Task: Check the average views per listing of lake in the last 3 years.
Action: Mouse moved to (778, 173)
Screenshot: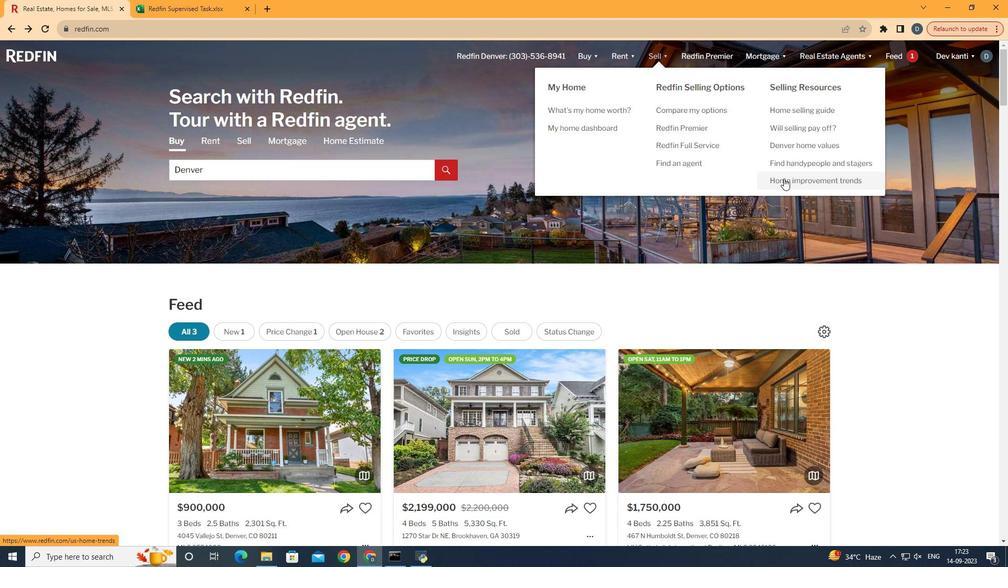 
Action: Mouse pressed left at (778, 173)
Screenshot: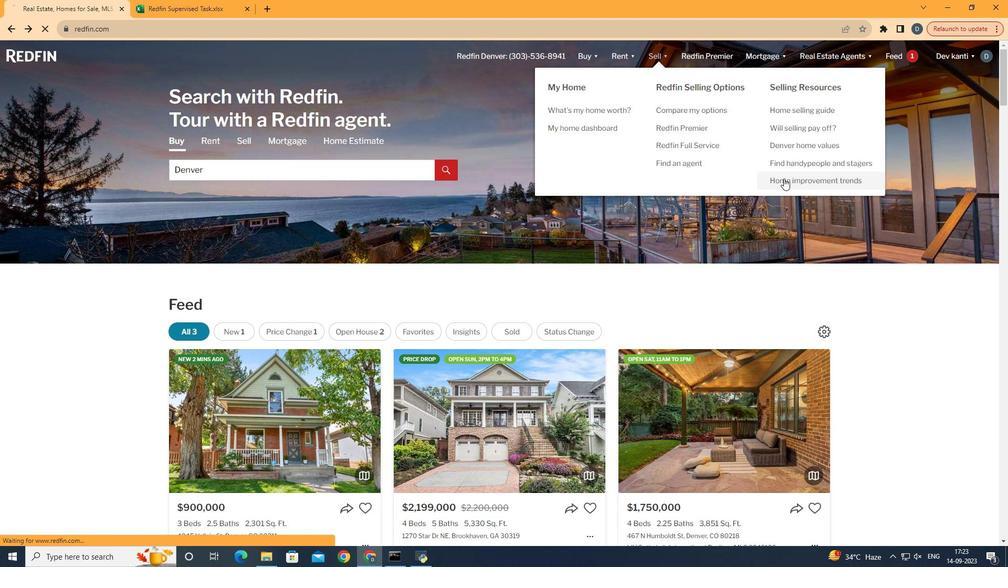 
Action: Mouse moved to (245, 196)
Screenshot: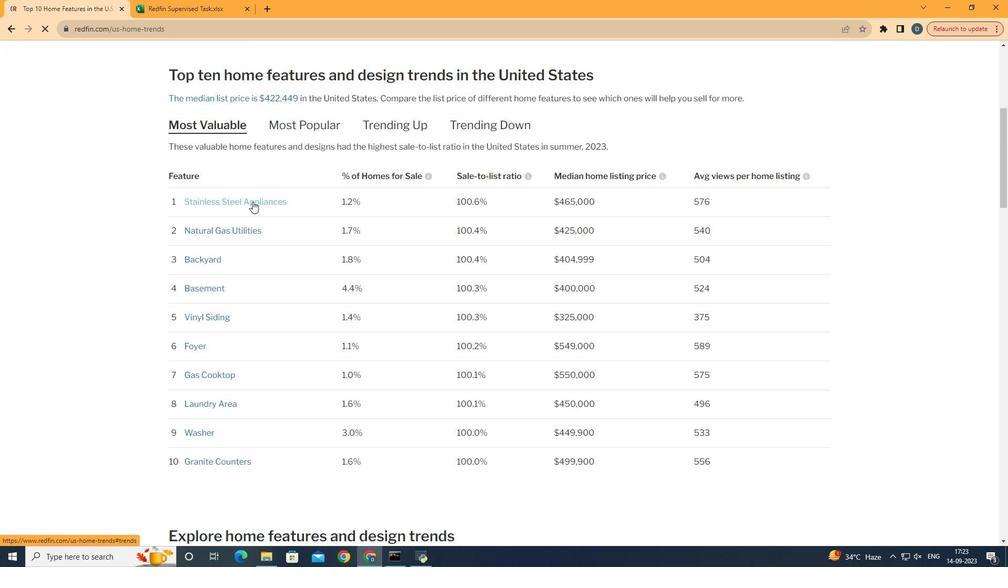 
Action: Mouse pressed left at (245, 196)
Screenshot: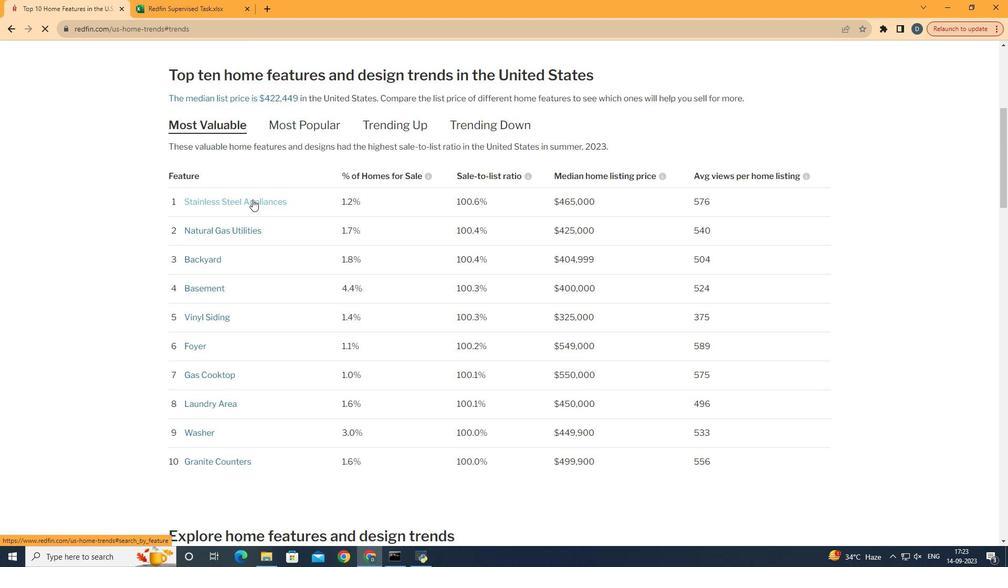 
Action: Mouse moved to (310, 345)
Screenshot: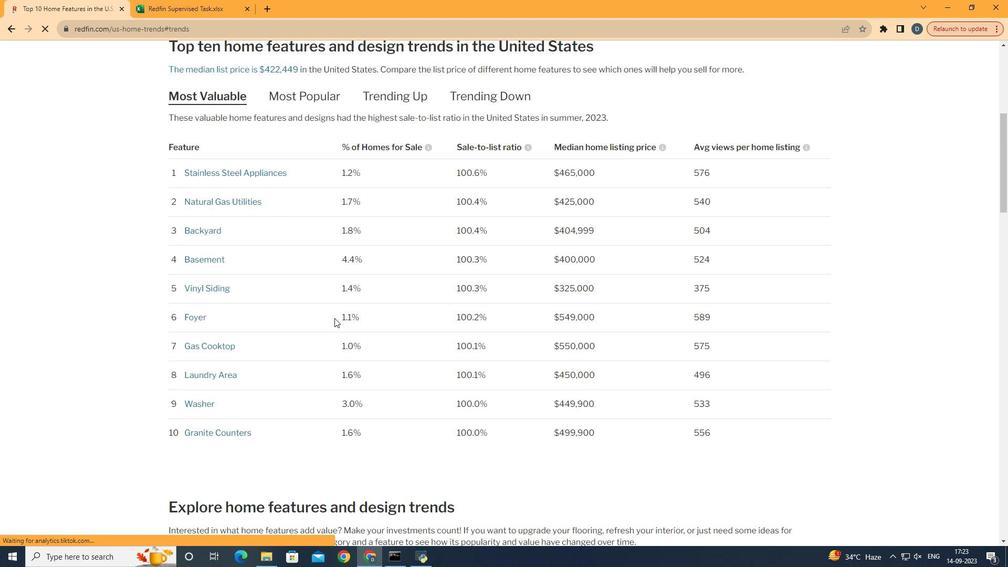 
Action: Mouse scrolled (310, 344) with delta (0, 0)
Screenshot: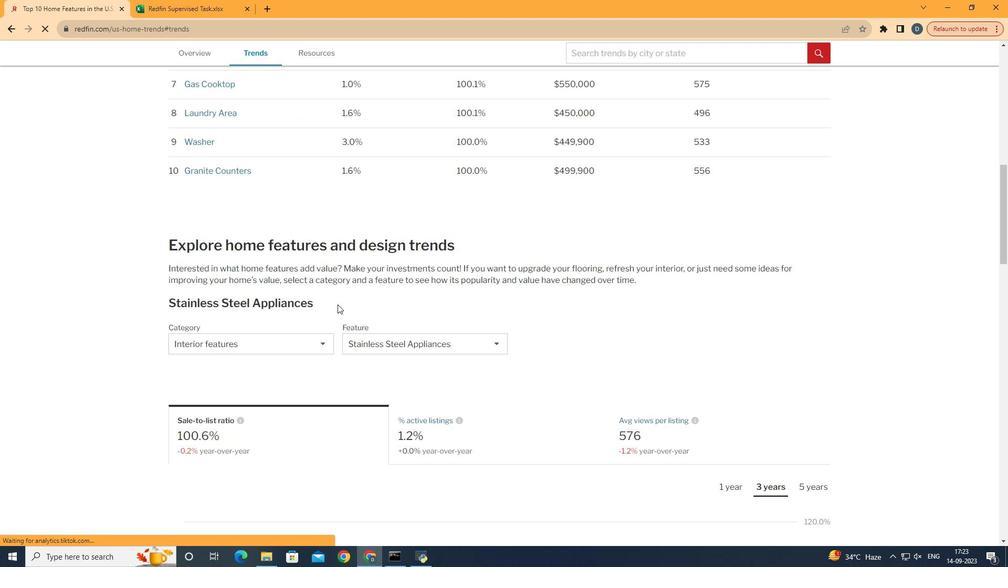 
Action: Mouse moved to (310, 344)
Screenshot: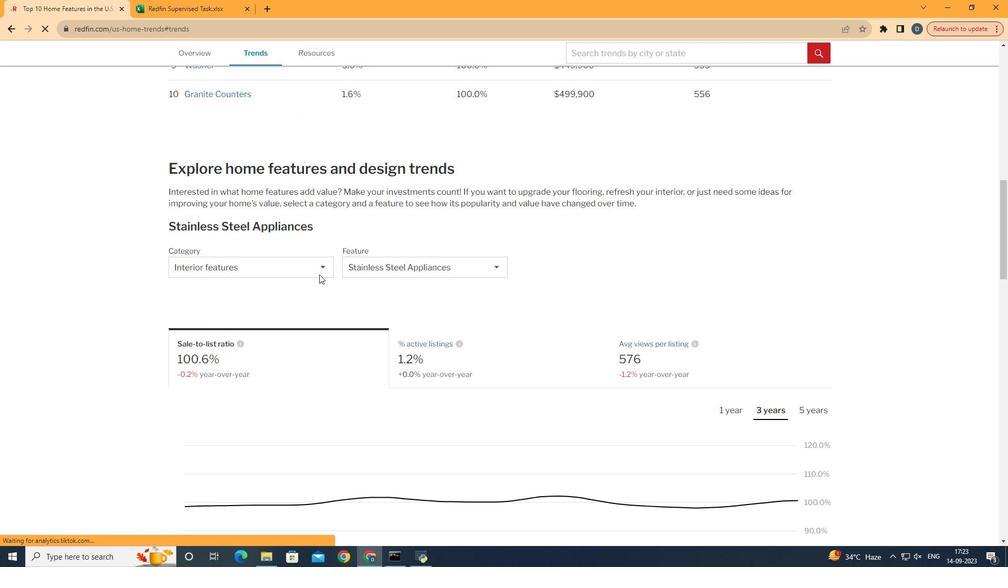 
Action: Mouse scrolled (310, 344) with delta (0, 0)
Screenshot: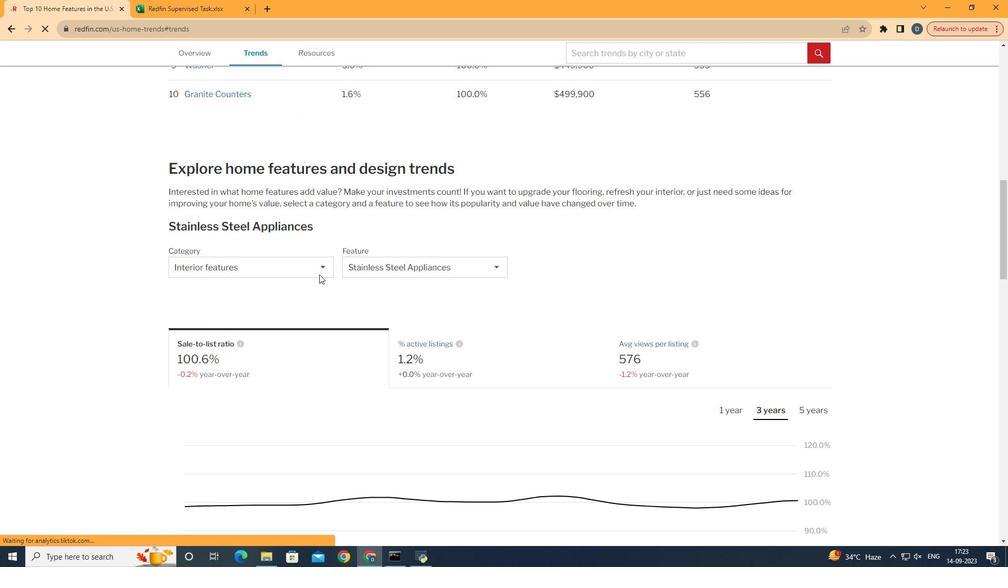 
Action: Mouse moved to (310, 340)
Screenshot: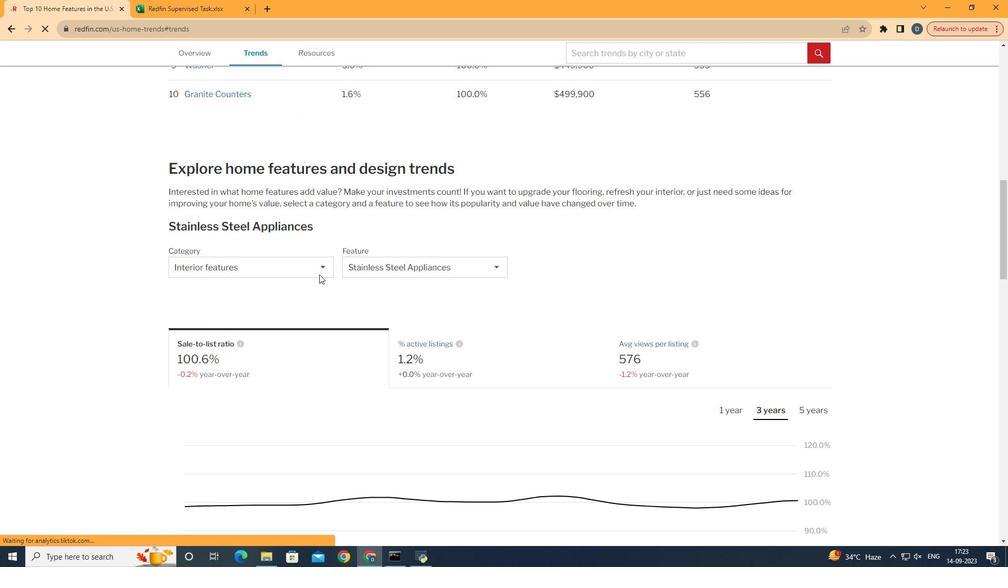 
Action: Mouse scrolled (310, 339) with delta (0, 0)
Screenshot: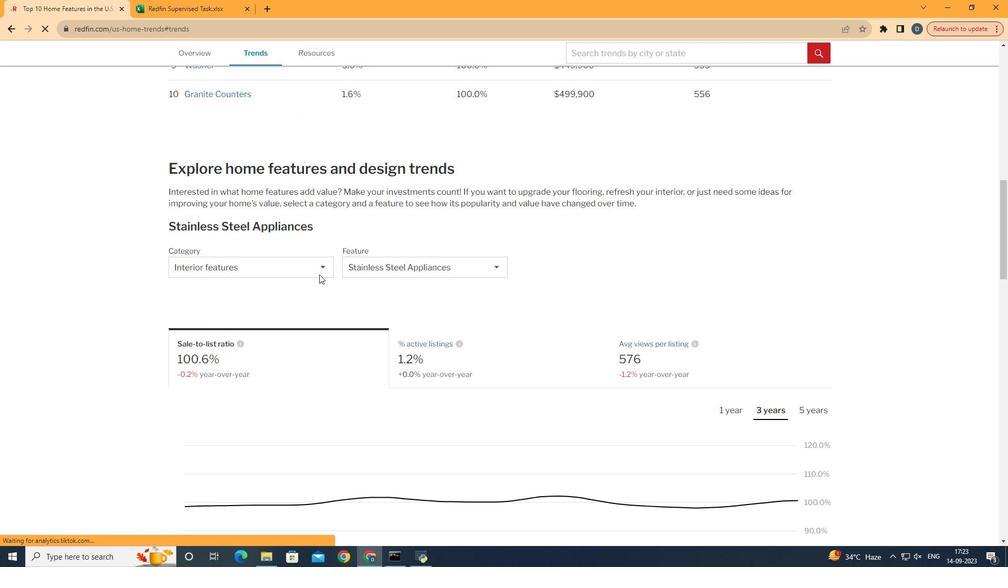
Action: Mouse moved to (315, 332)
Screenshot: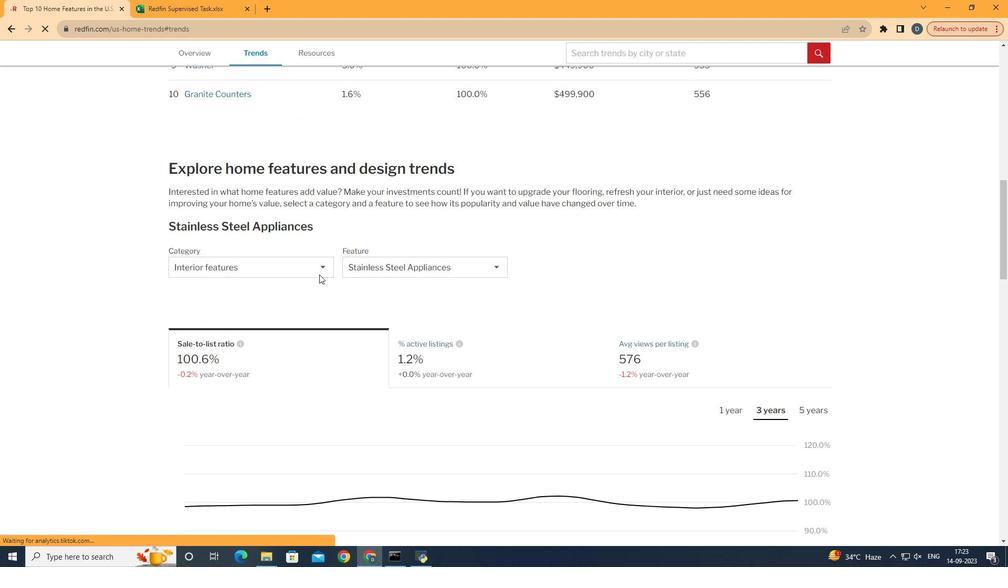 
Action: Mouse scrolled (315, 332) with delta (0, 0)
Screenshot: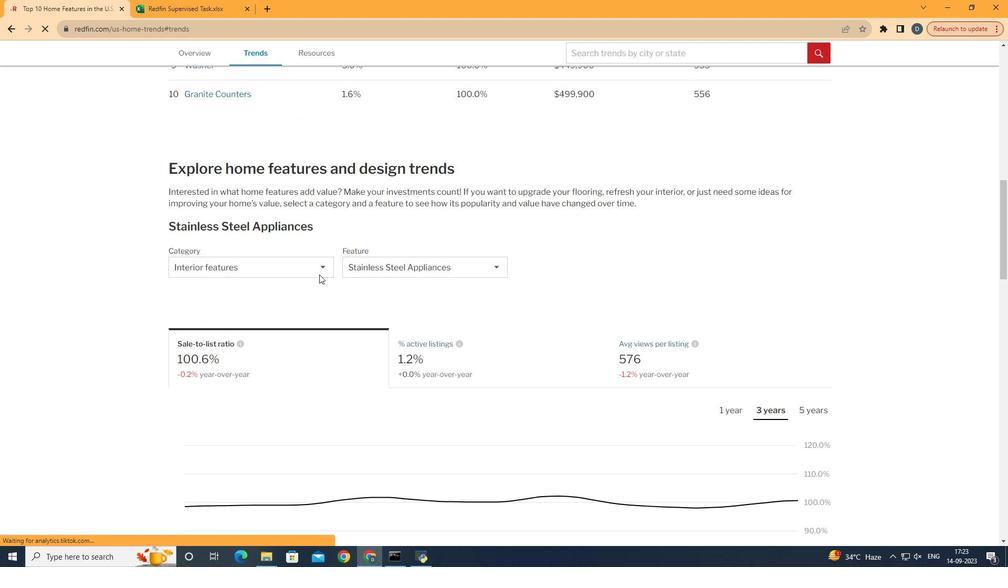
Action: Mouse moved to (320, 326)
Screenshot: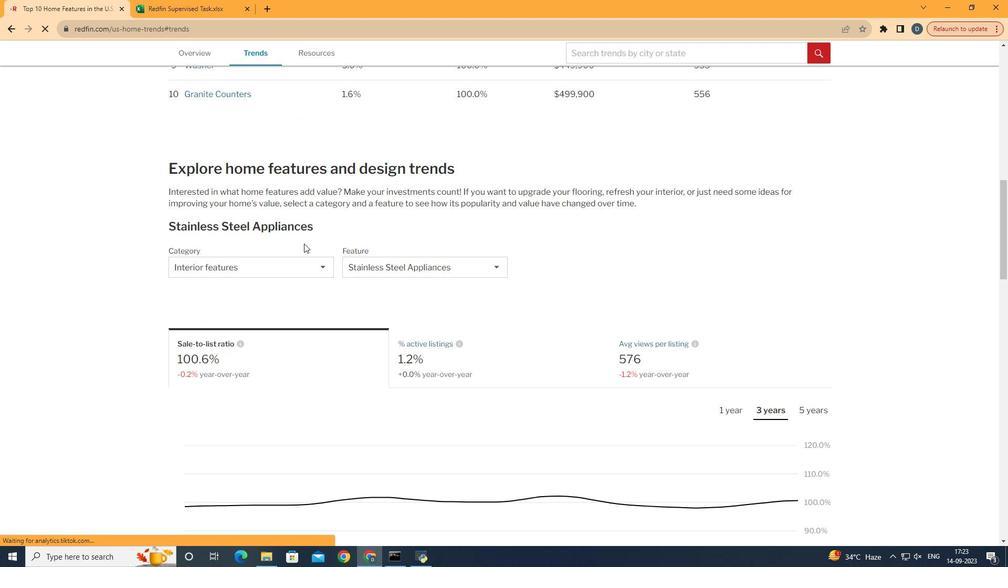 
Action: Mouse scrolled (320, 325) with delta (0, 0)
Screenshot: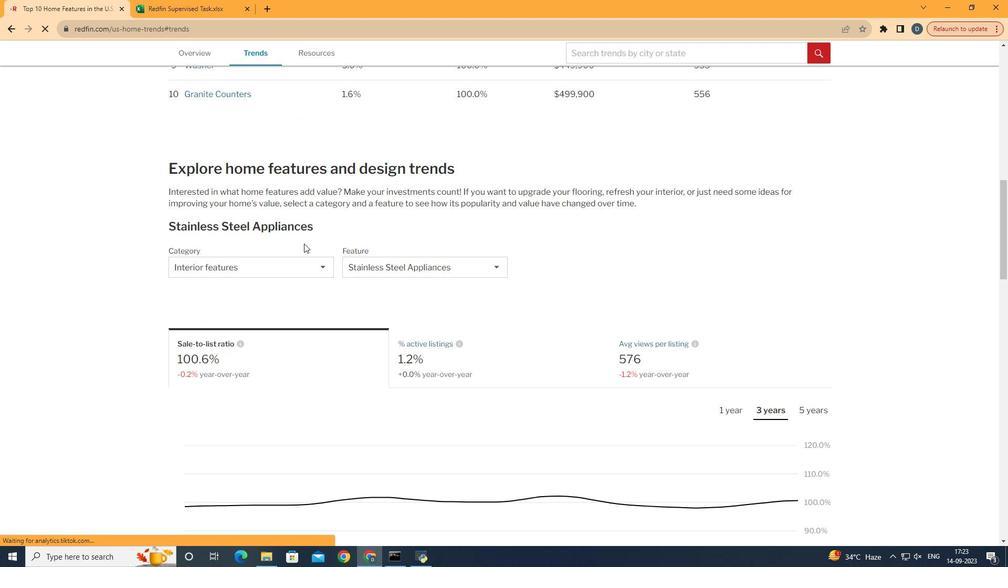 
Action: Mouse moved to (326, 318)
Screenshot: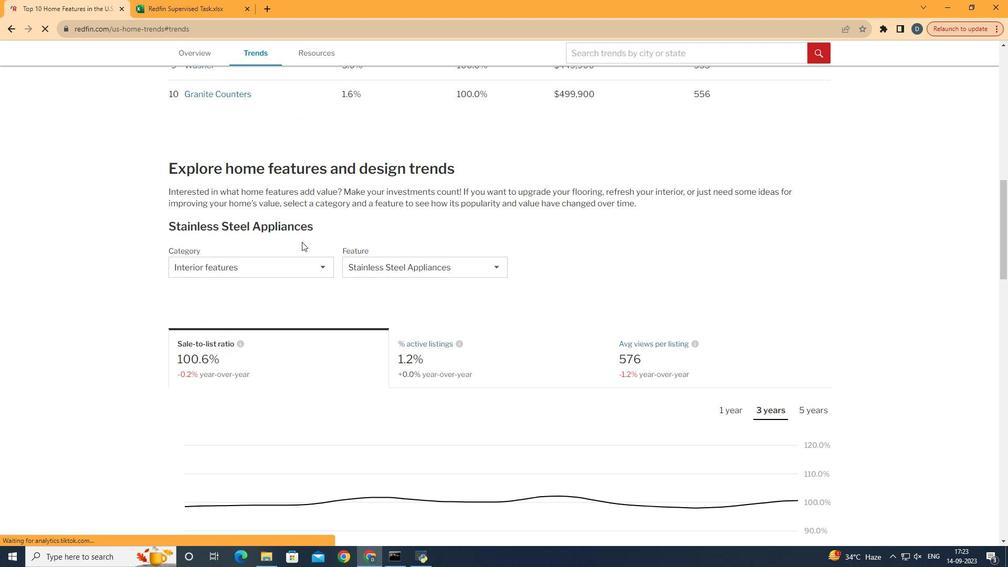 
Action: Mouse scrolled (326, 317) with delta (0, 0)
Screenshot: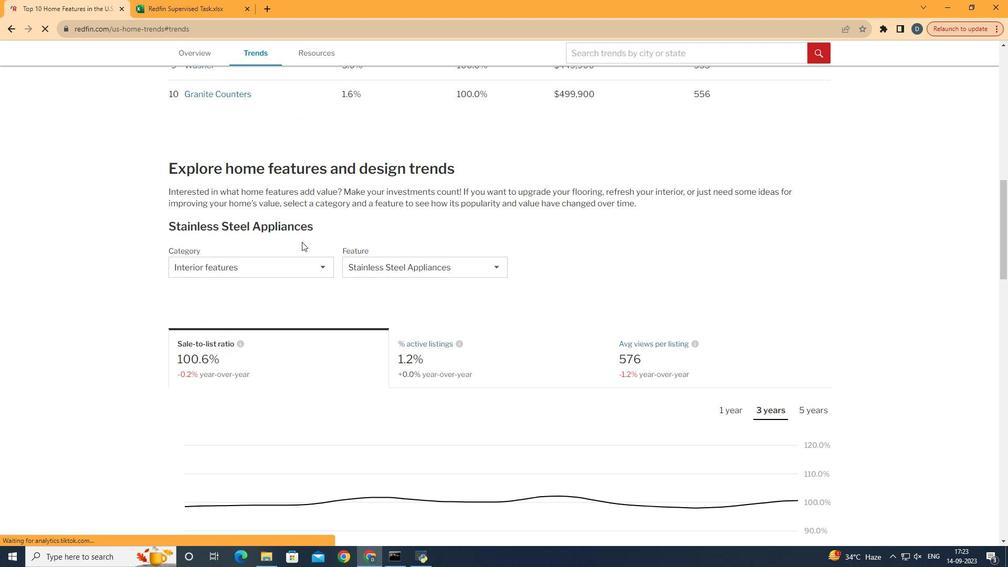 
Action: Mouse moved to (329, 313)
Screenshot: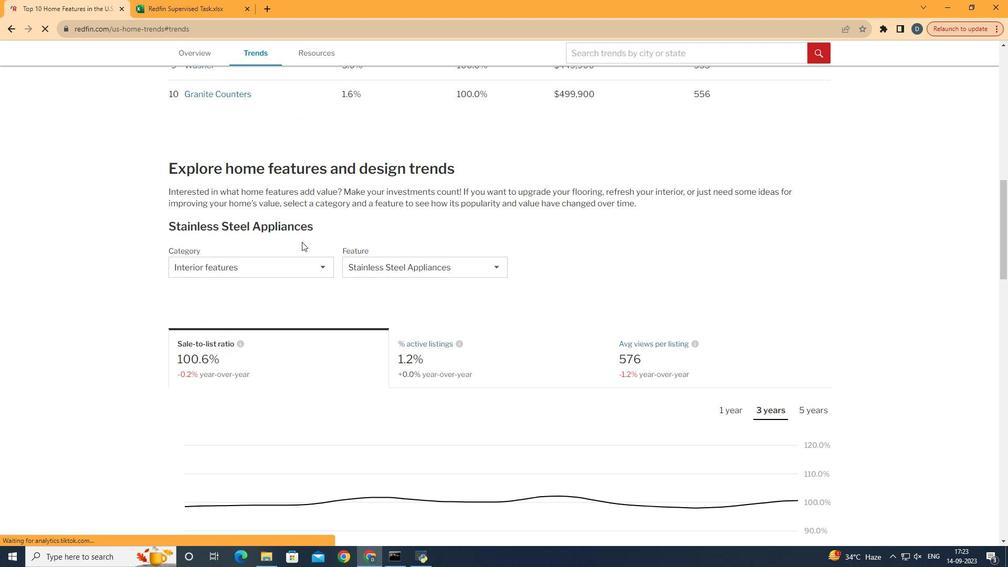 
Action: Mouse scrolled (329, 312) with delta (0, 0)
Screenshot: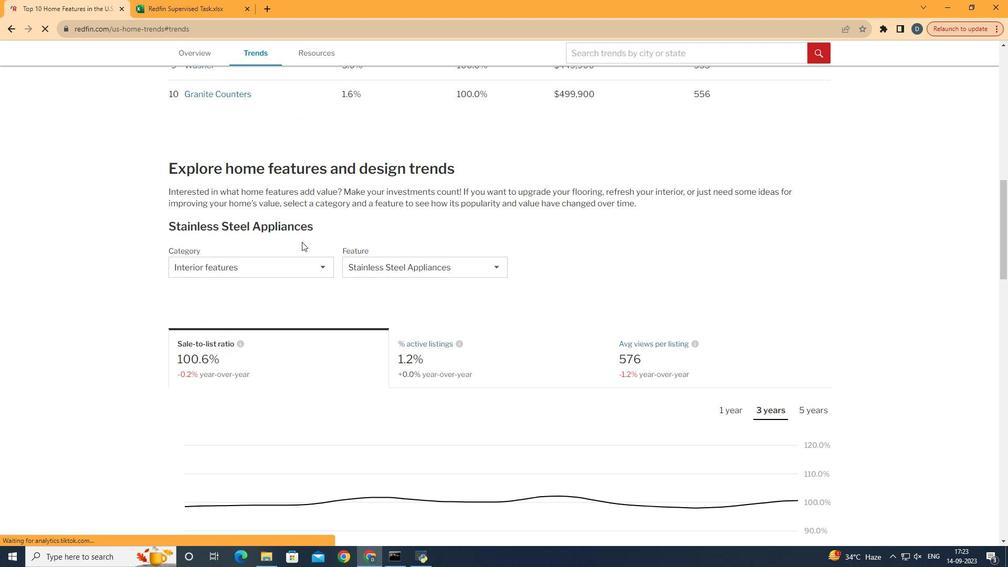 
Action: Mouse moved to (272, 254)
Screenshot: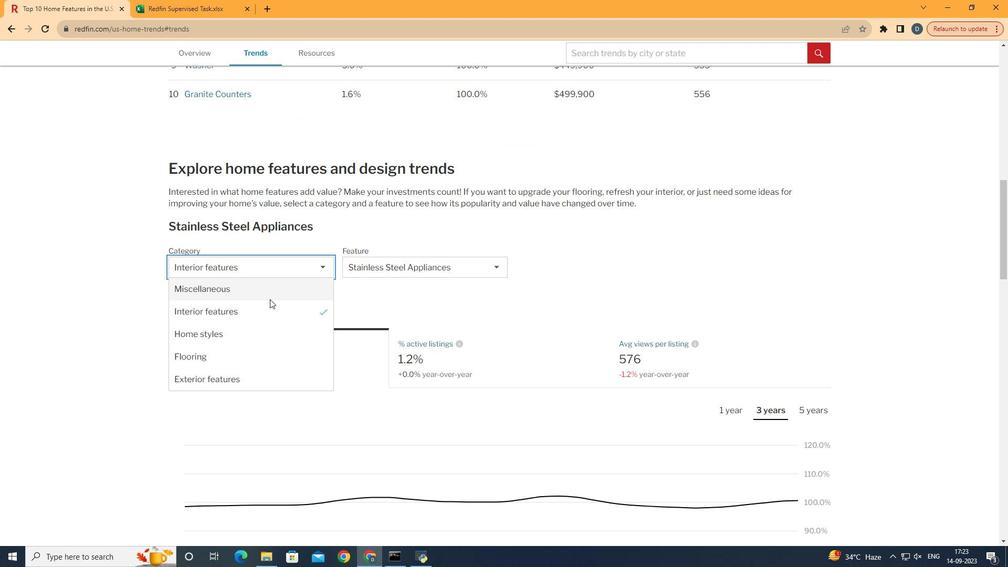 
Action: Mouse pressed left at (272, 254)
Screenshot: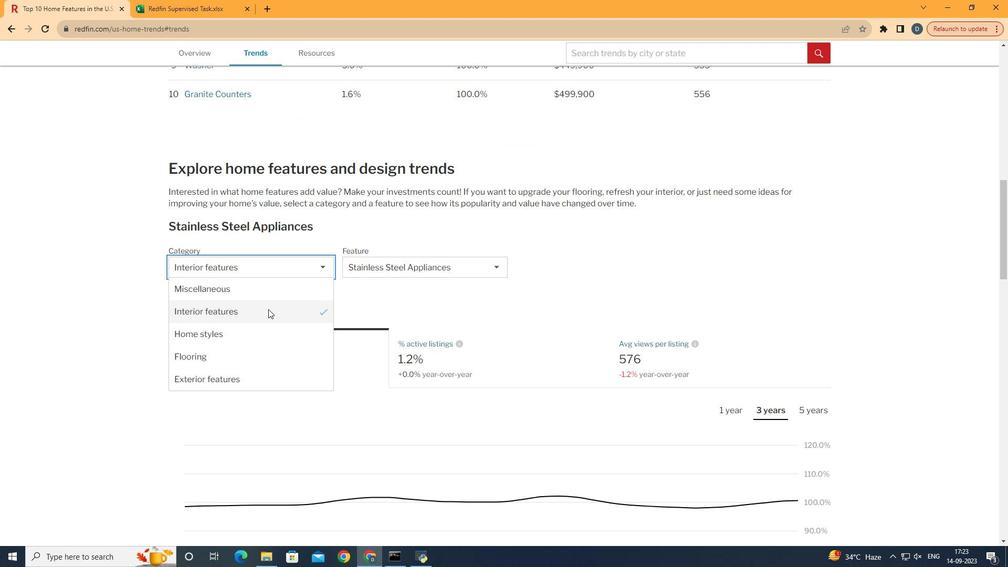 
Action: Mouse moved to (242, 369)
Screenshot: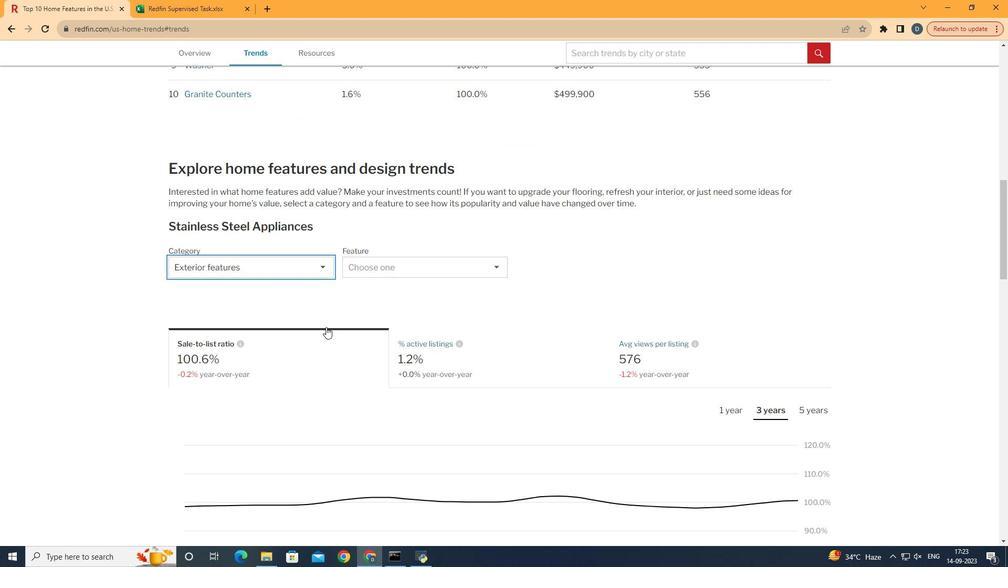 
Action: Mouse pressed left at (242, 369)
Screenshot: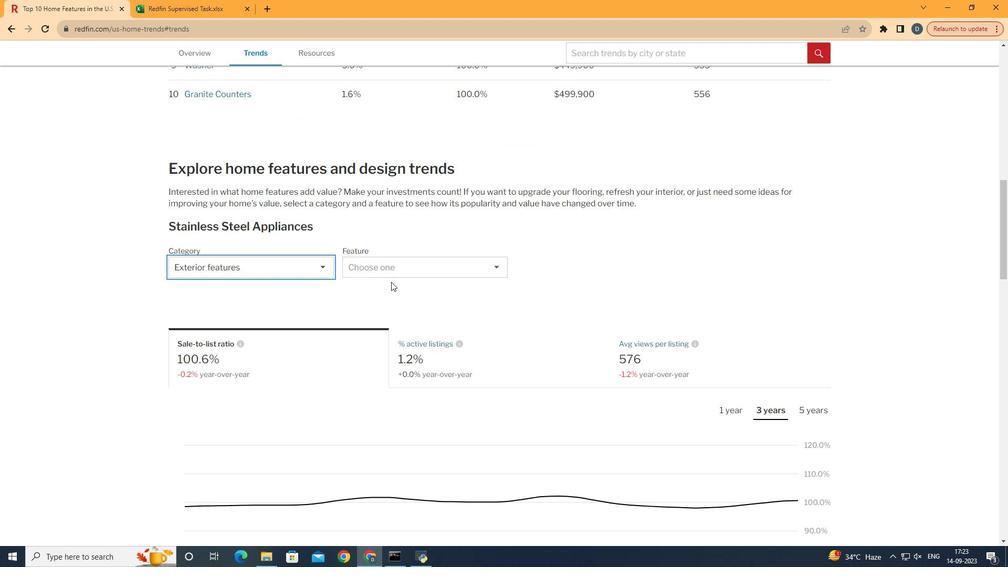 
Action: Mouse moved to (408, 260)
Screenshot: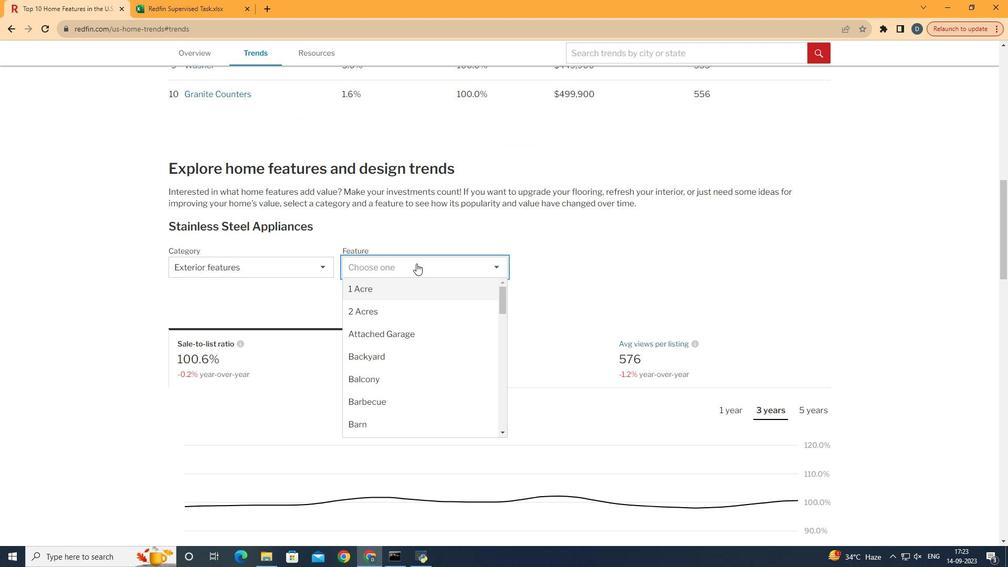 
Action: Mouse pressed left at (408, 260)
Screenshot: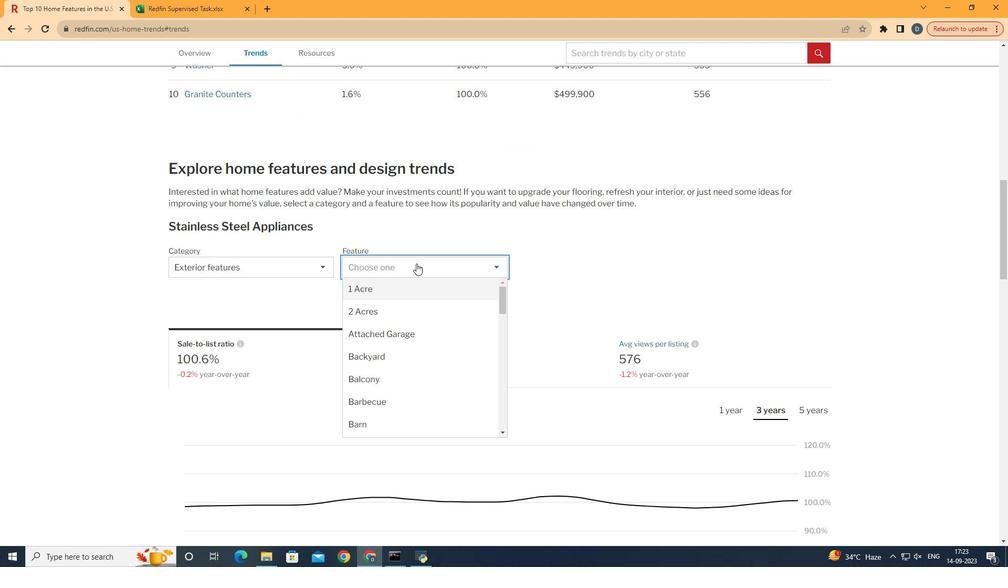 
Action: Mouse moved to (435, 338)
Screenshot: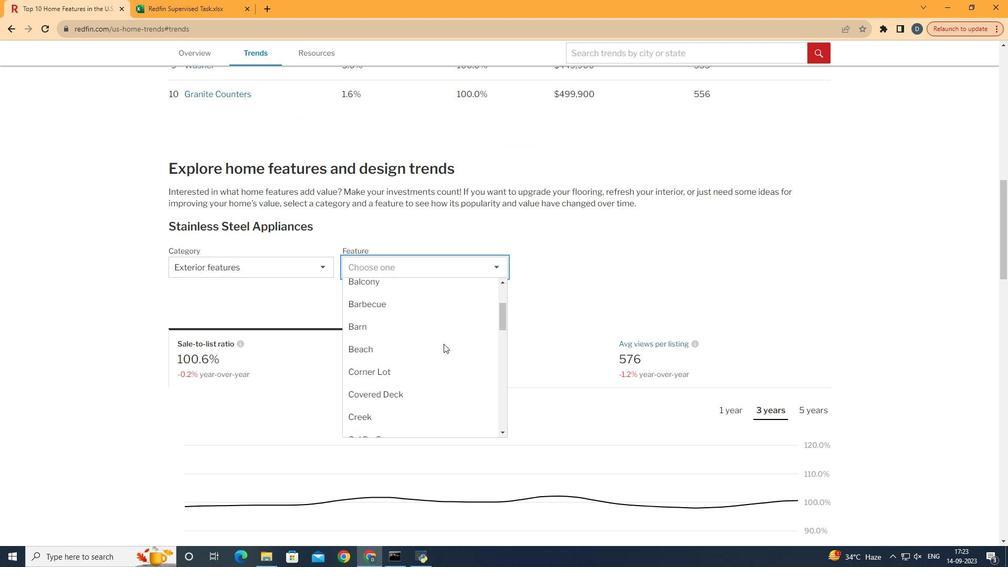 
Action: Mouse scrolled (435, 338) with delta (0, 0)
Screenshot: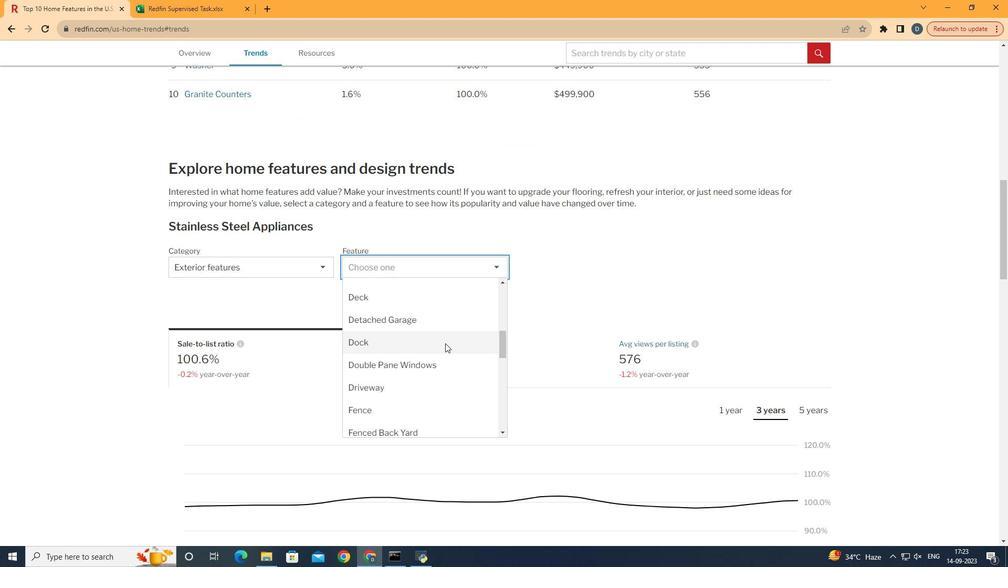 
Action: Mouse moved to (438, 338)
Screenshot: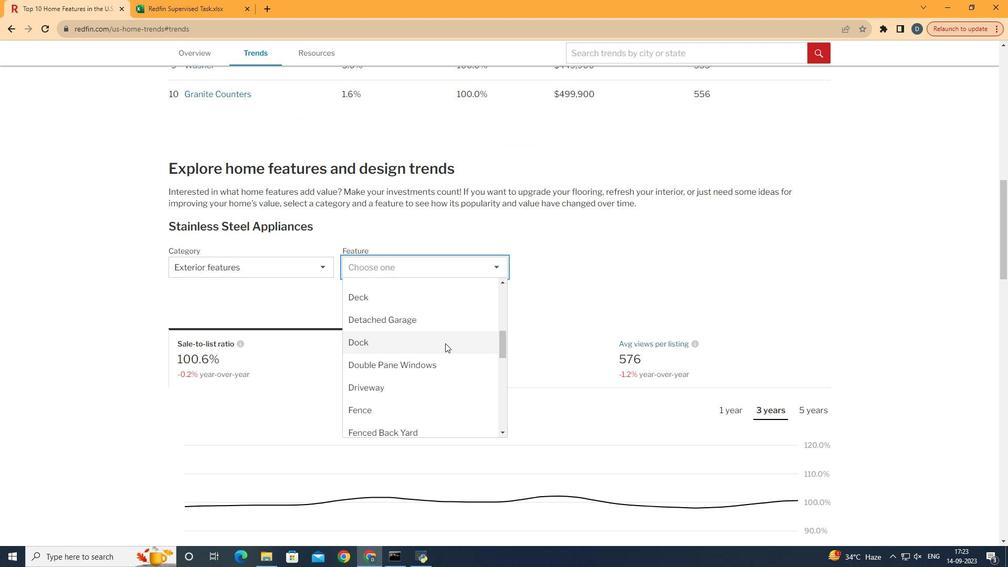 
Action: Mouse scrolled (438, 338) with delta (0, 0)
Screenshot: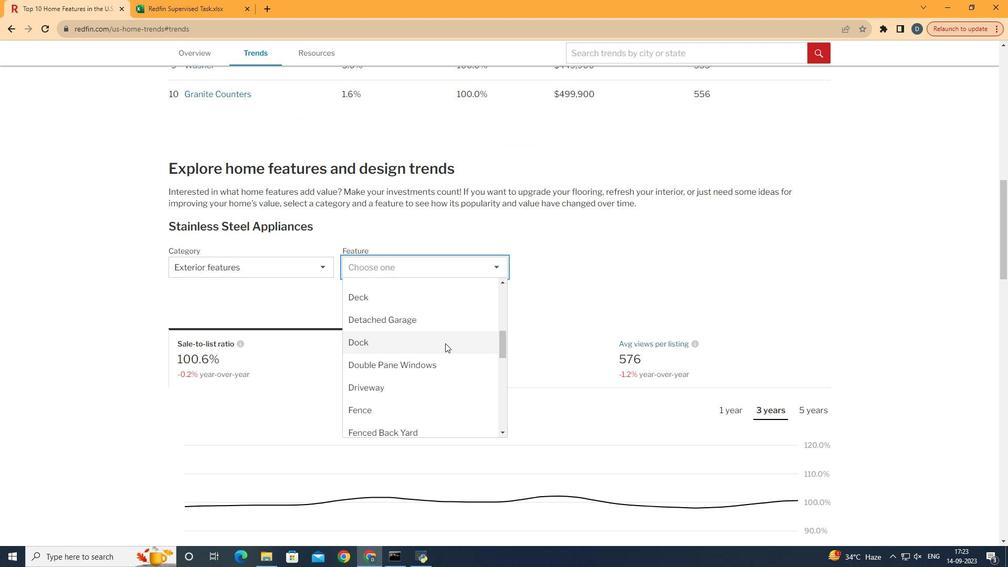 
Action: Mouse moved to (438, 338)
Screenshot: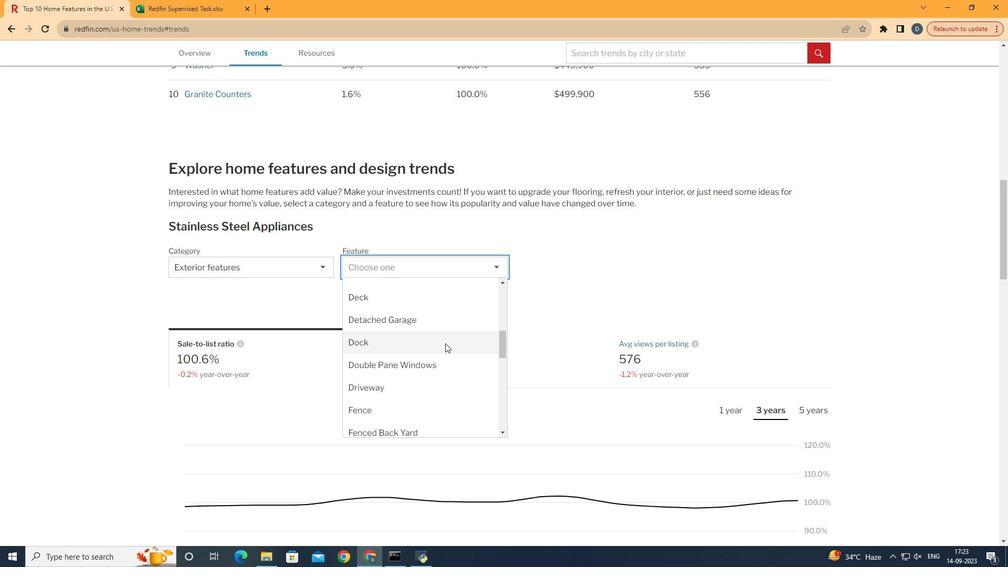 
Action: Mouse scrolled (438, 338) with delta (0, 0)
Screenshot: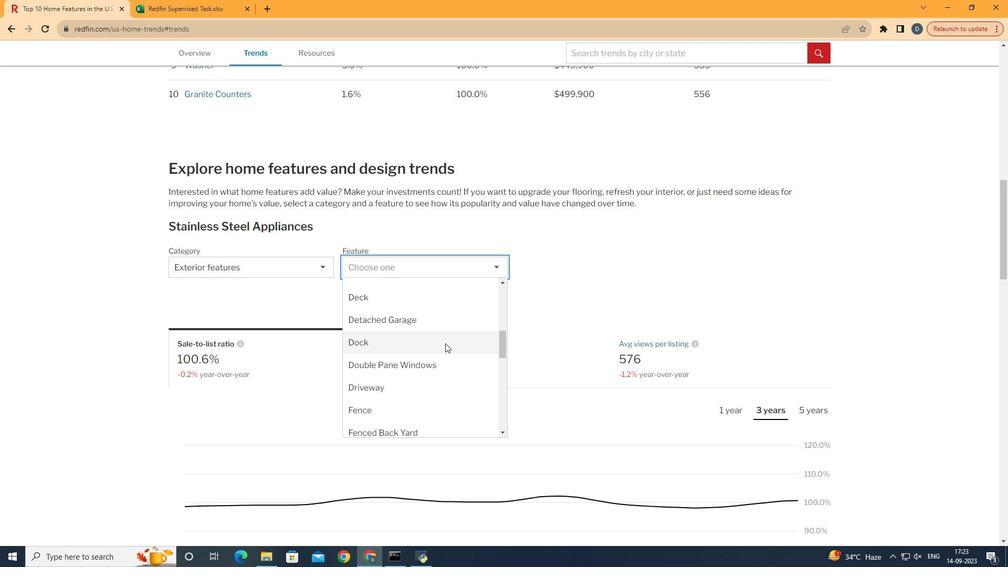 
Action: Mouse scrolled (438, 338) with delta (0, 0)
Screenshot: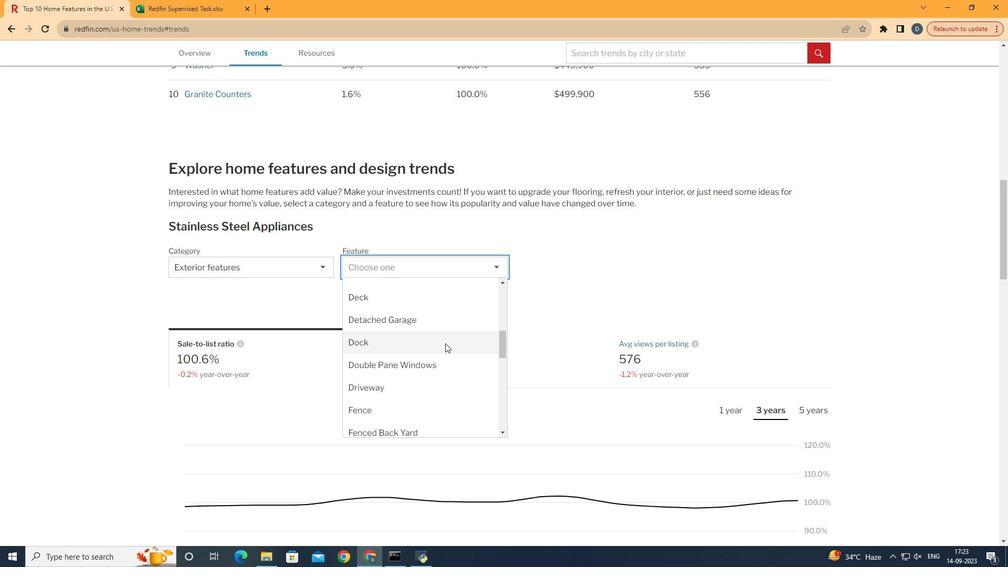 
Action: Mouse scrolled (438, 338) with delta (0, 0)
Screenshot: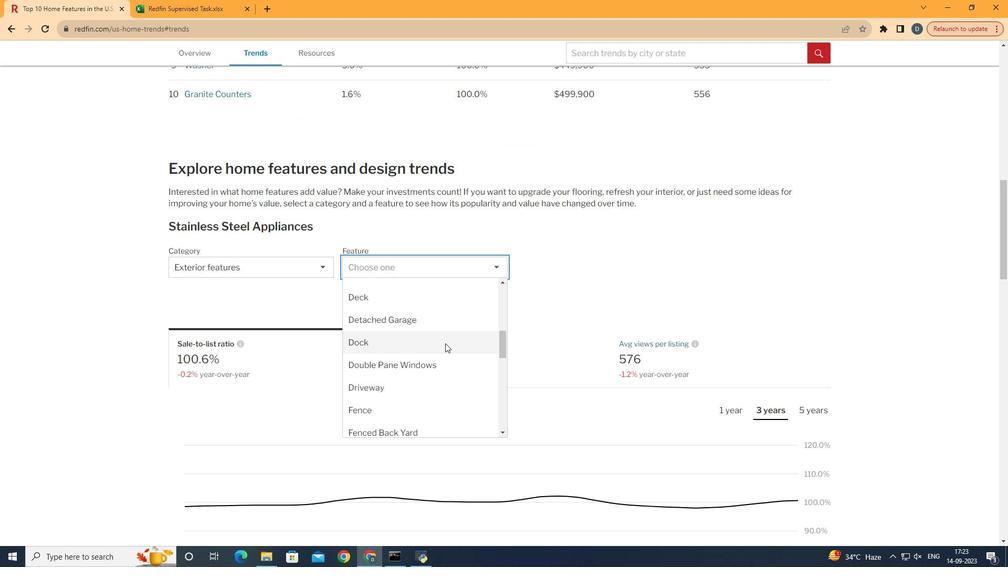 
Action: Mouse moved to (439, 338)
Screenshot: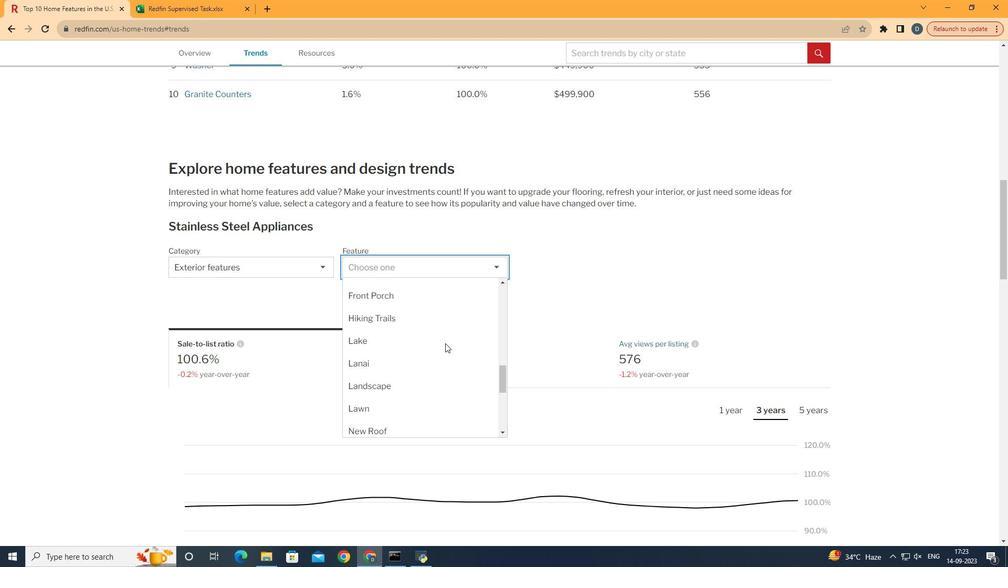 
Action: Mouse scrolled (439, 337) with delta (0, 0)
Screenshot: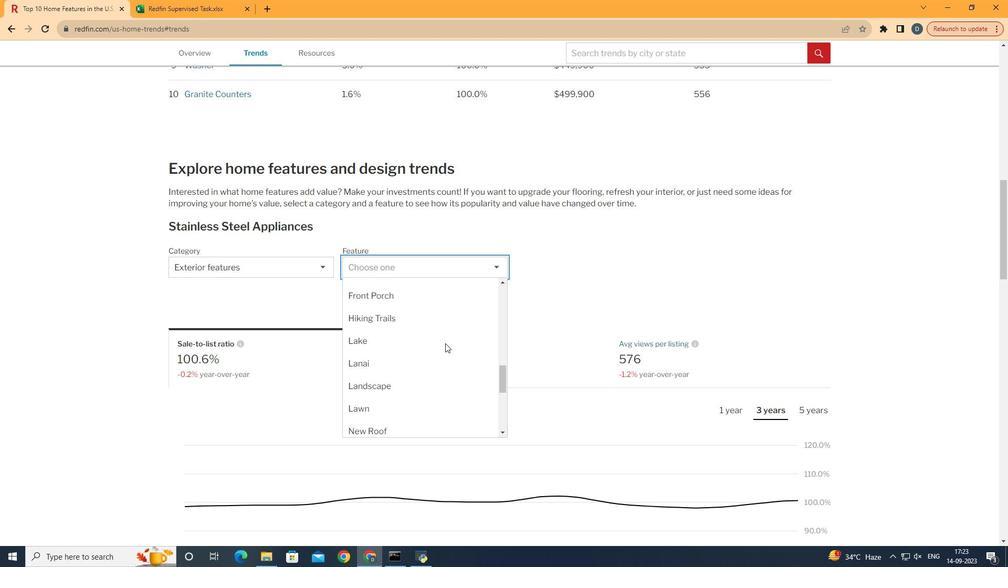 
Action: Mouse moved to (440, 338)
Screenshot: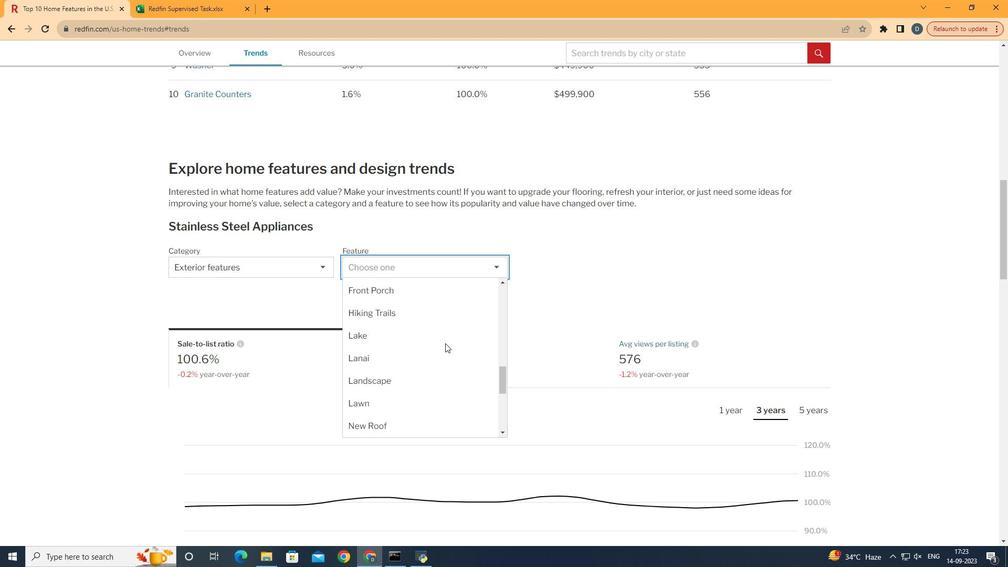 
Action: Mouse scrolled (440, 337) with delta (0, 0)
Screenshot: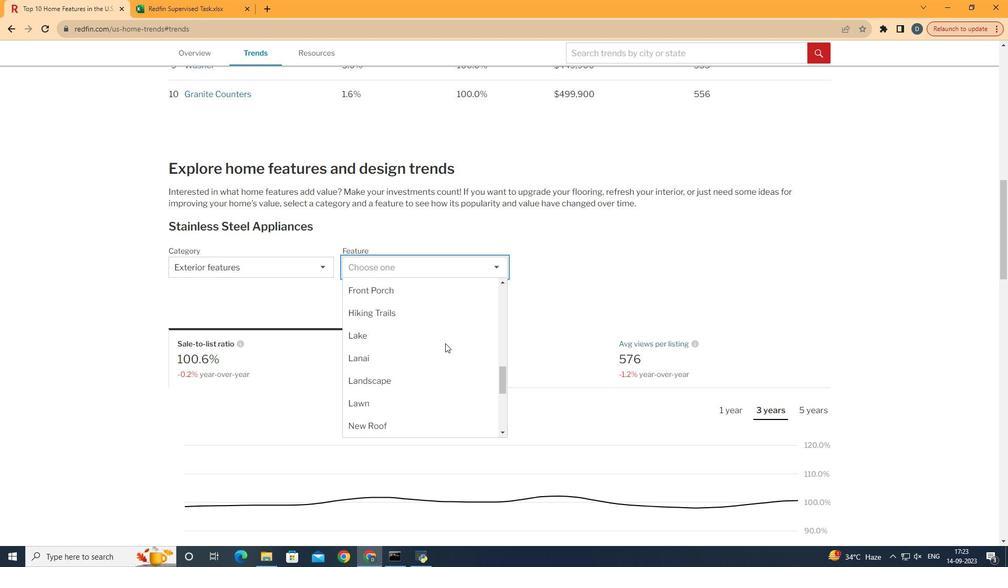 
Action: Mouse scrolled (440, 337) with delta (0, 0)
Screenshot: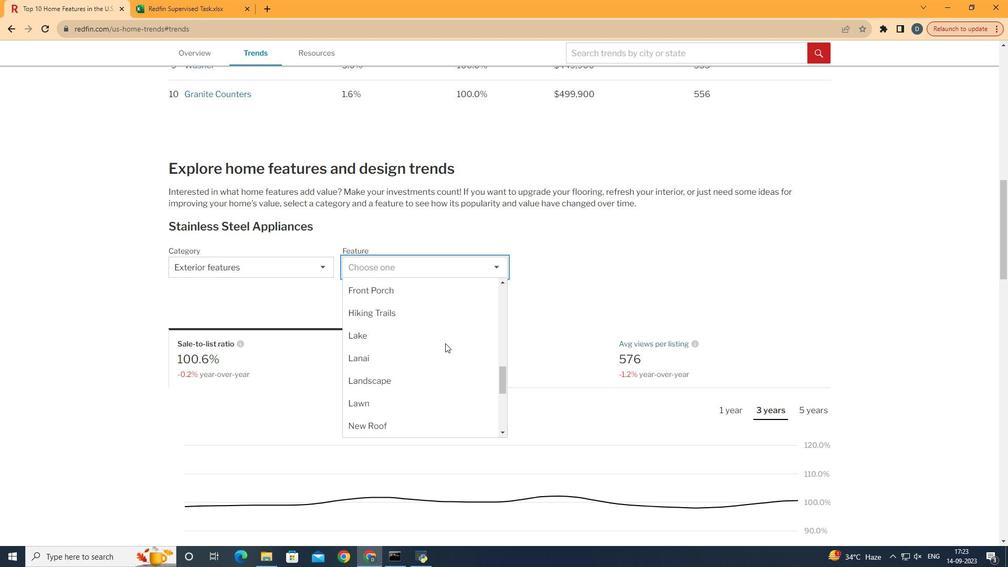 
Action: Mouse scrolled (440, 337) with delta (0, 0)
Screenshot: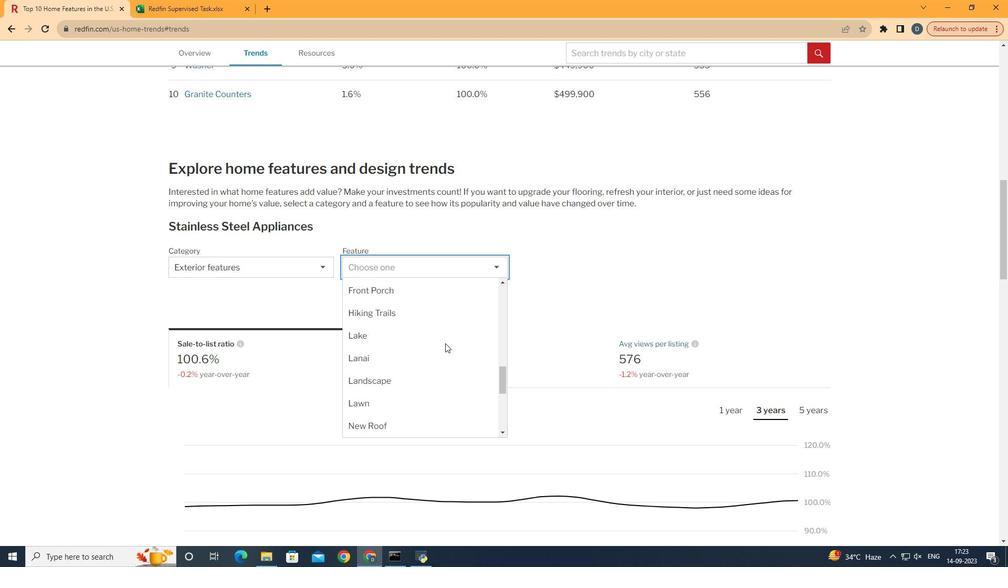 
Action: Mouse moved to (424, 336)
Screenshot: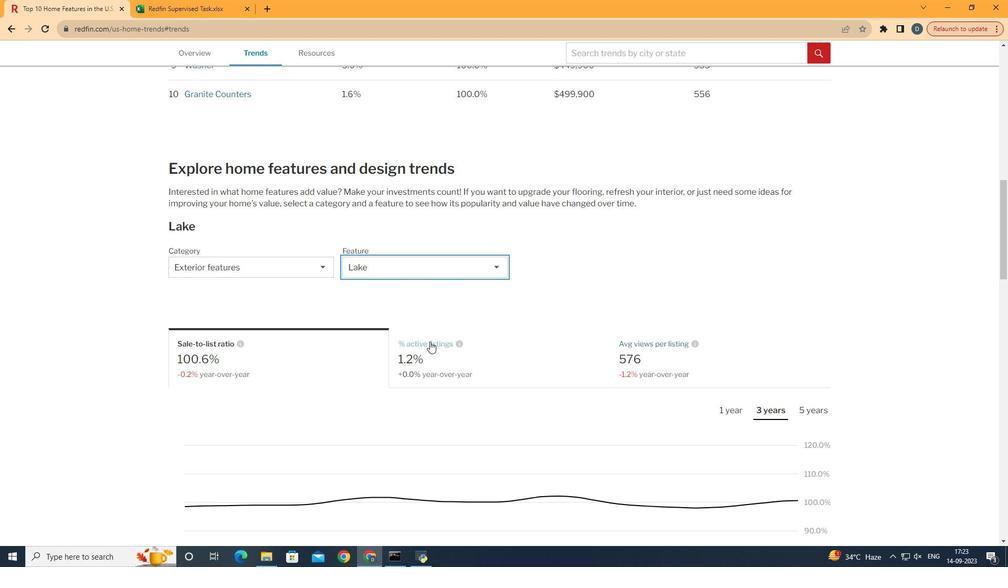 
Action: Mouse pressed left at (424, 336)
Screenshot: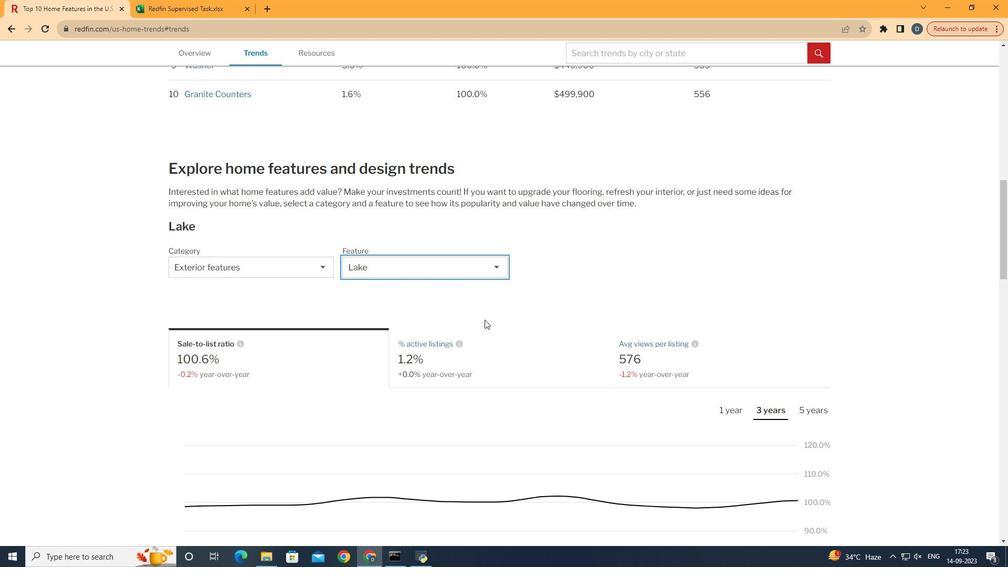 
Action: Mouse moved to (559, 272)
Screenshot: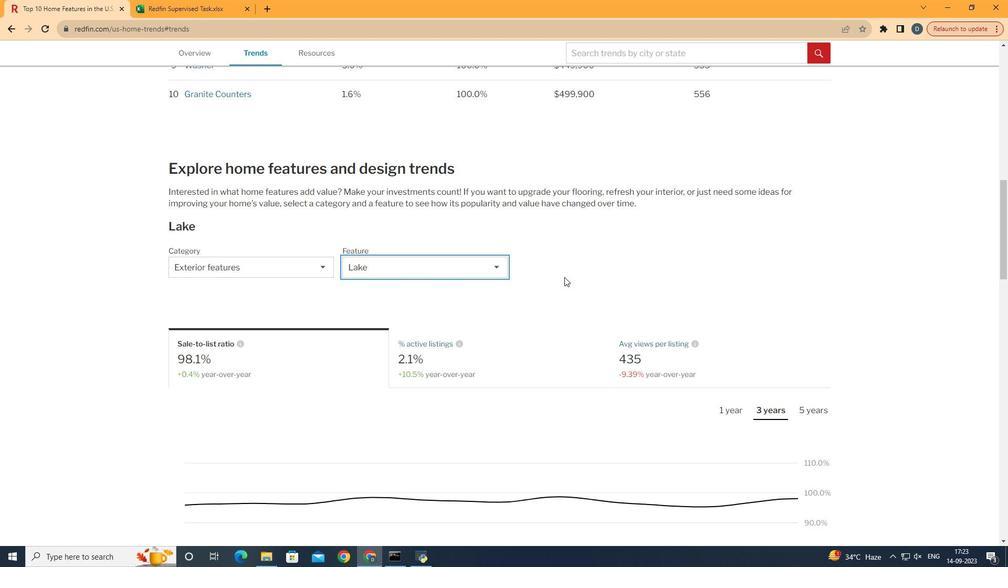 
Action: Mouse scrolled (559, 271) with delta (0, 0)
Screenshot: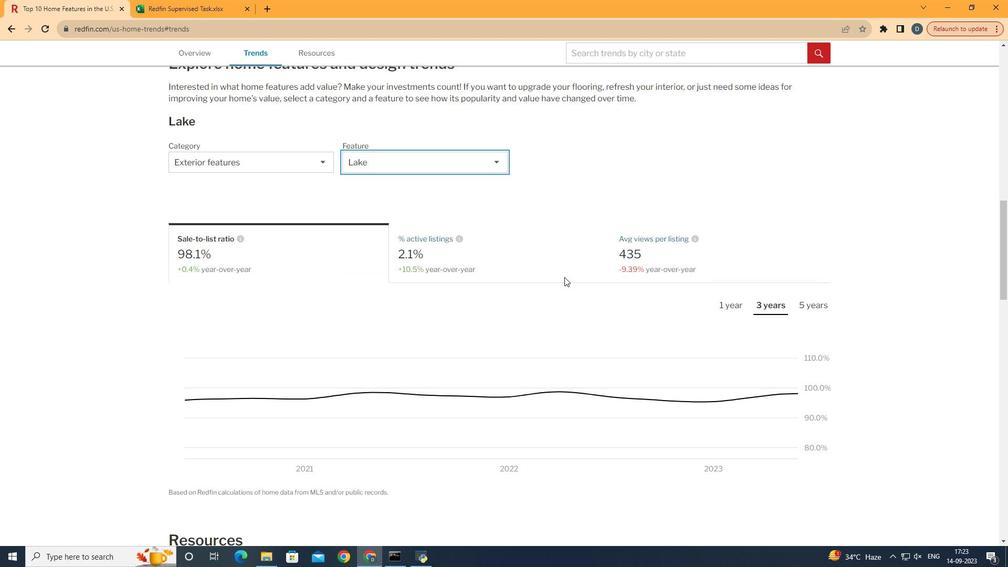 
Action: Mouse scrolled (559, 271) with delta (0, 0)
Screenshot: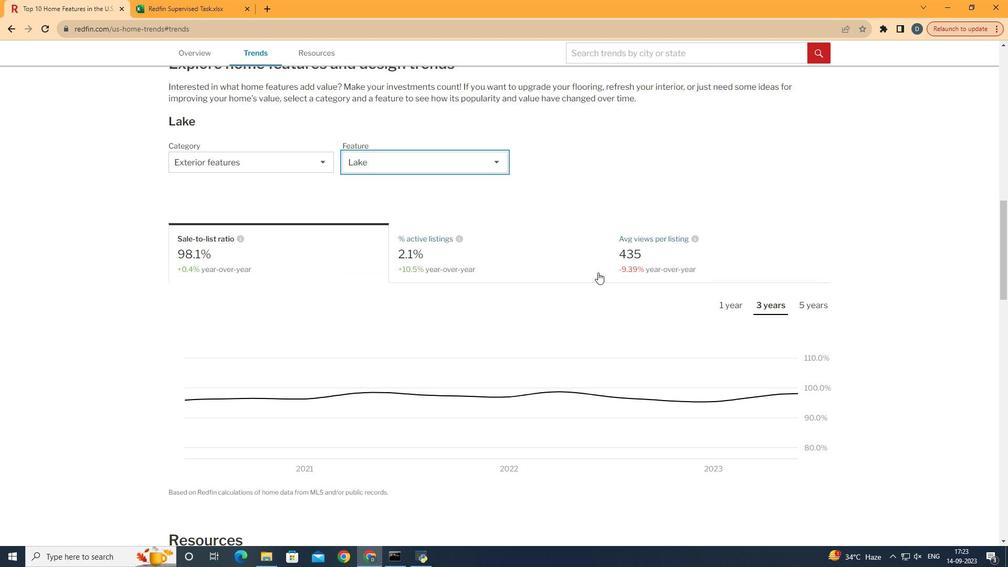 
Action: Mouse moved to (732, 251)
Screenshot: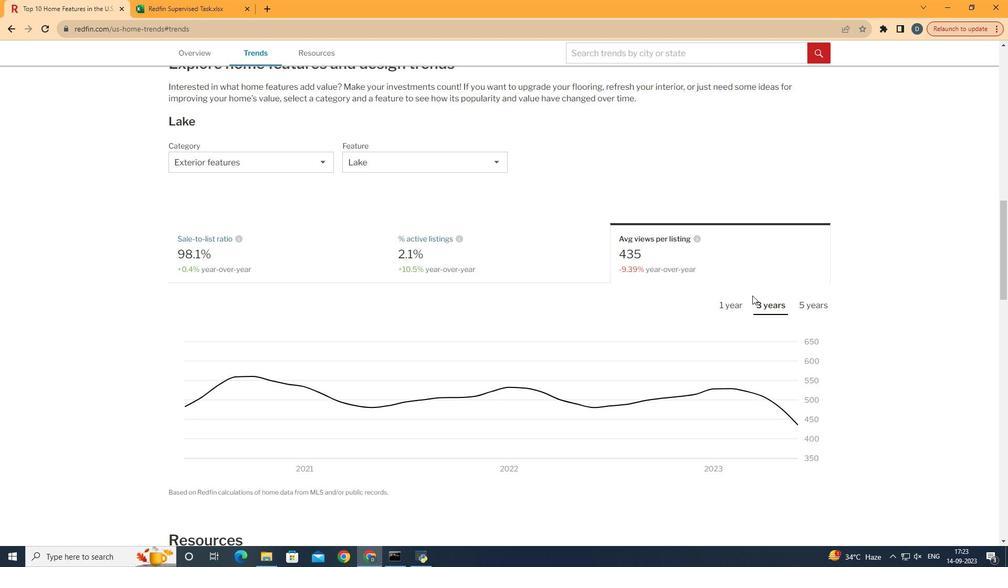 
Action: Mouse pressed left at (732, 251)
Screenshot: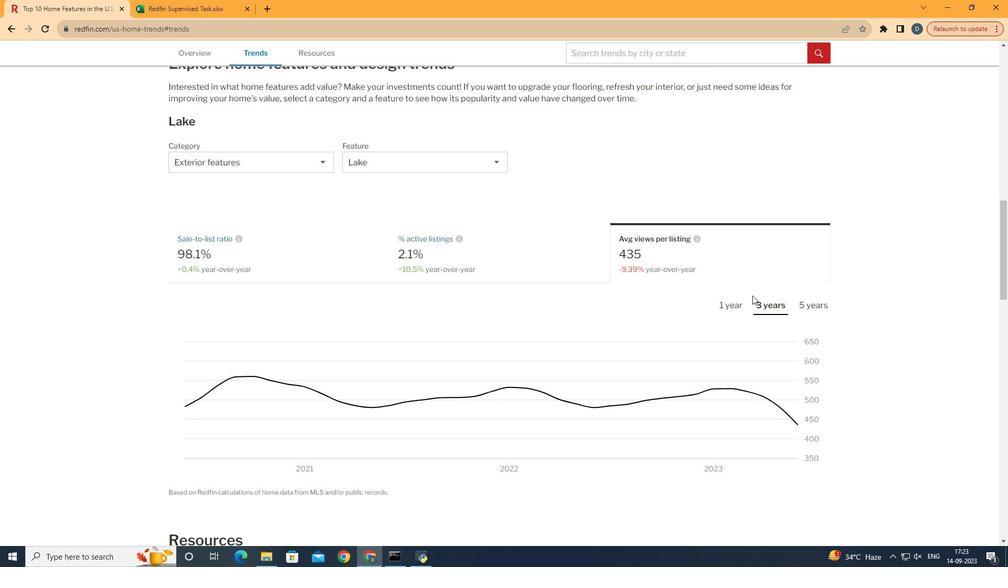 
Action: Mouse moved to (759, 304)
Screenshot: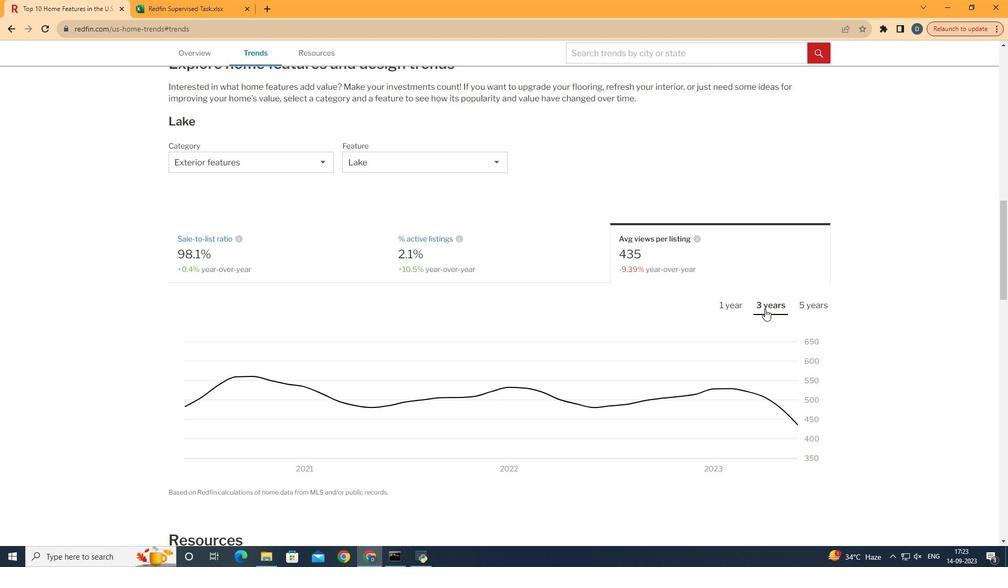 
Action: Mouse pressed left at (759, 304)
Screenshot: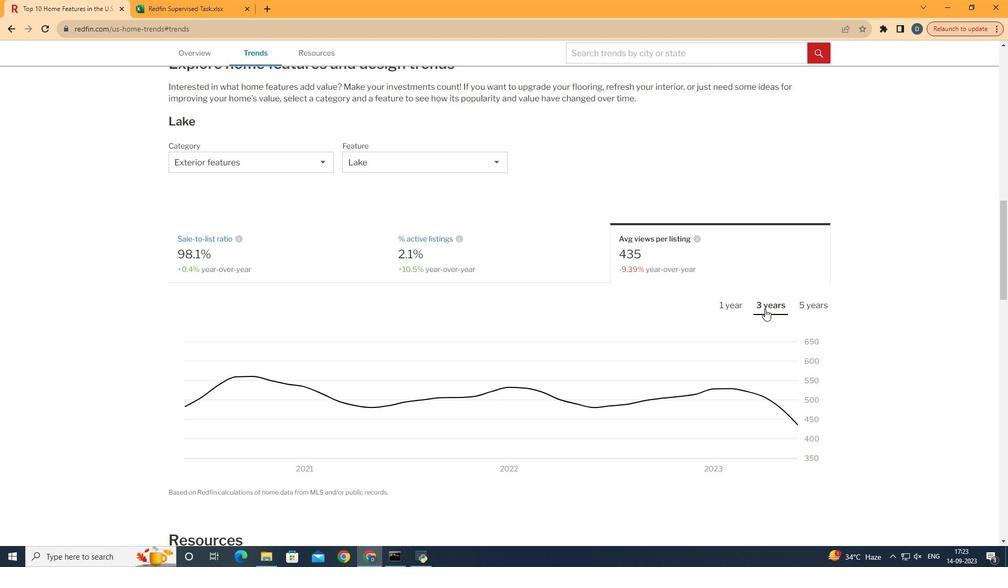 
Action: Mouse moved to (759, 304)
Screenshot: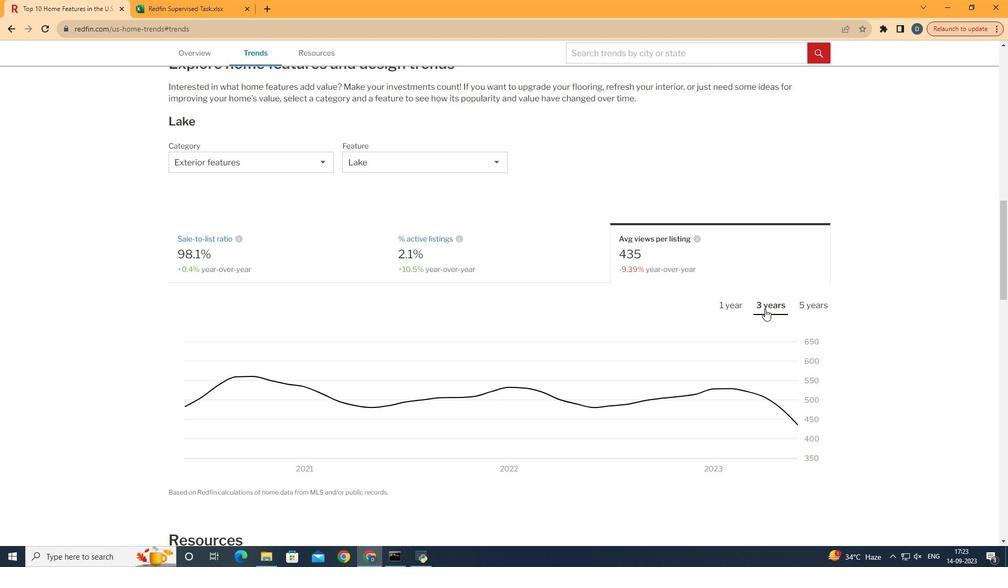 
